 Task: Change the right padding of text to 0.52.
Action: Mouse moved to (818, 279)
Screenshot: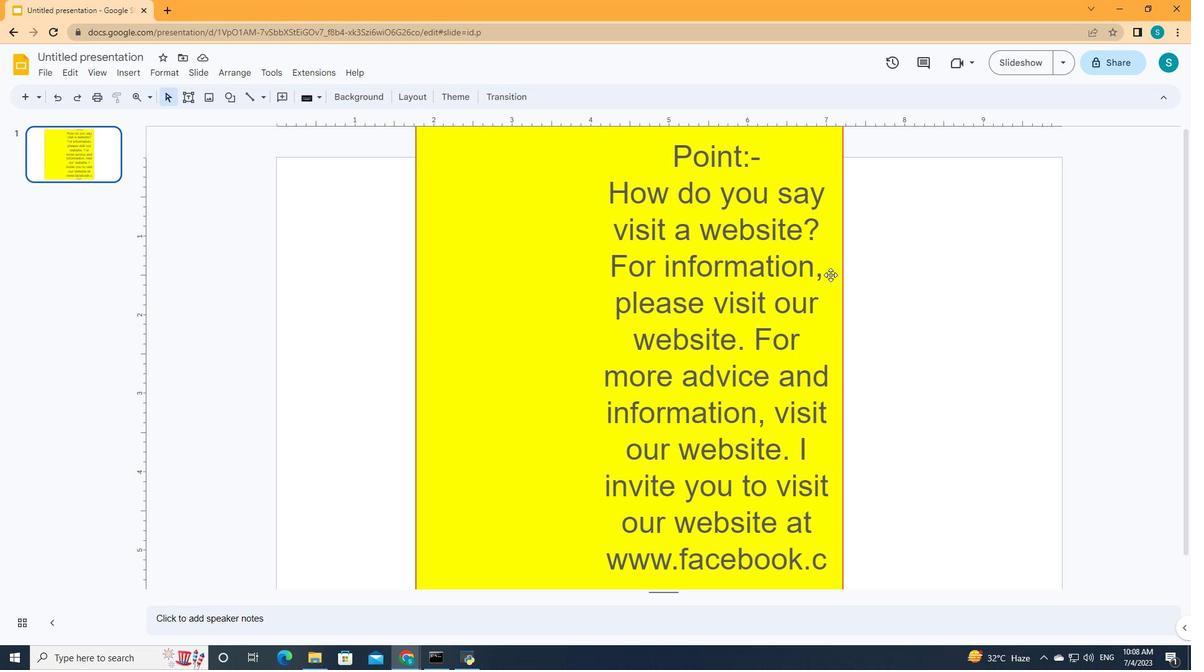 
Action: Mouse pressed left at (818, 279)
Screenshot: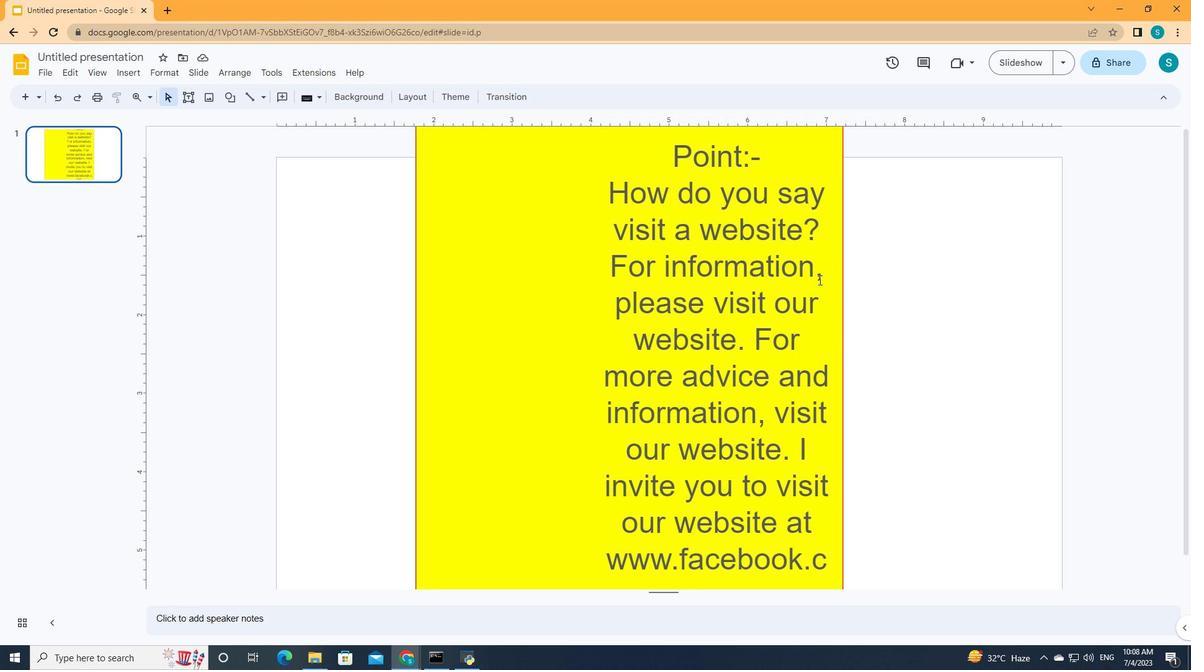 
Action: Mouse moved to (876, 91)
Screenshot: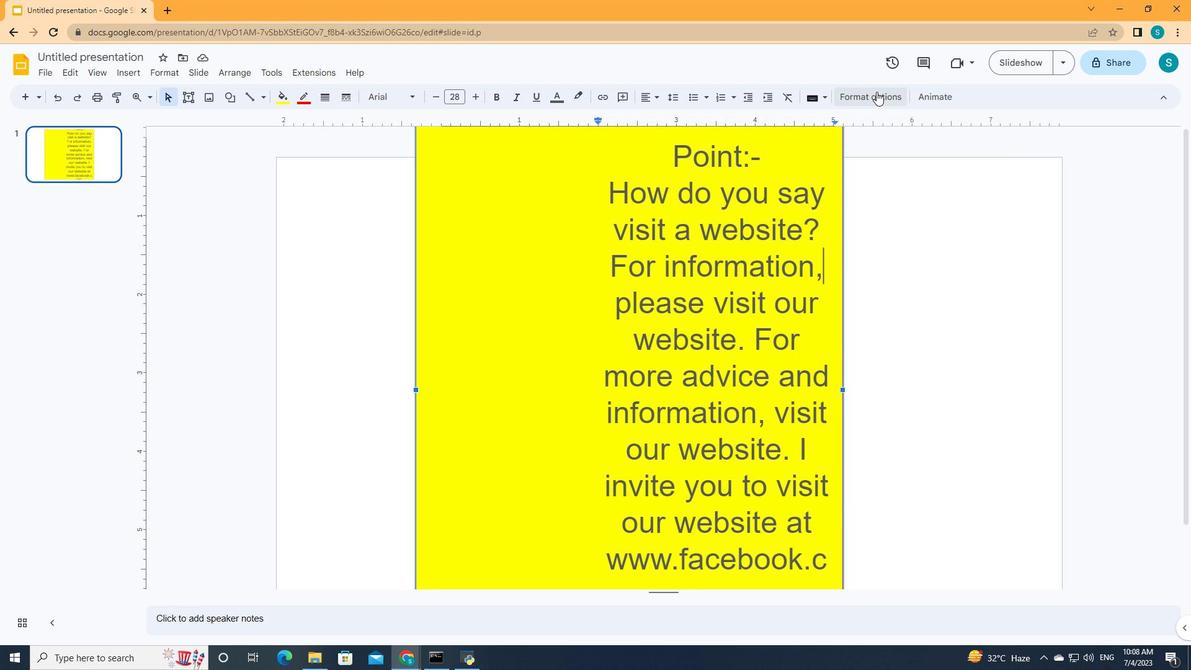 
Action: Mouse pressed left at (876, 91)
Screenshot: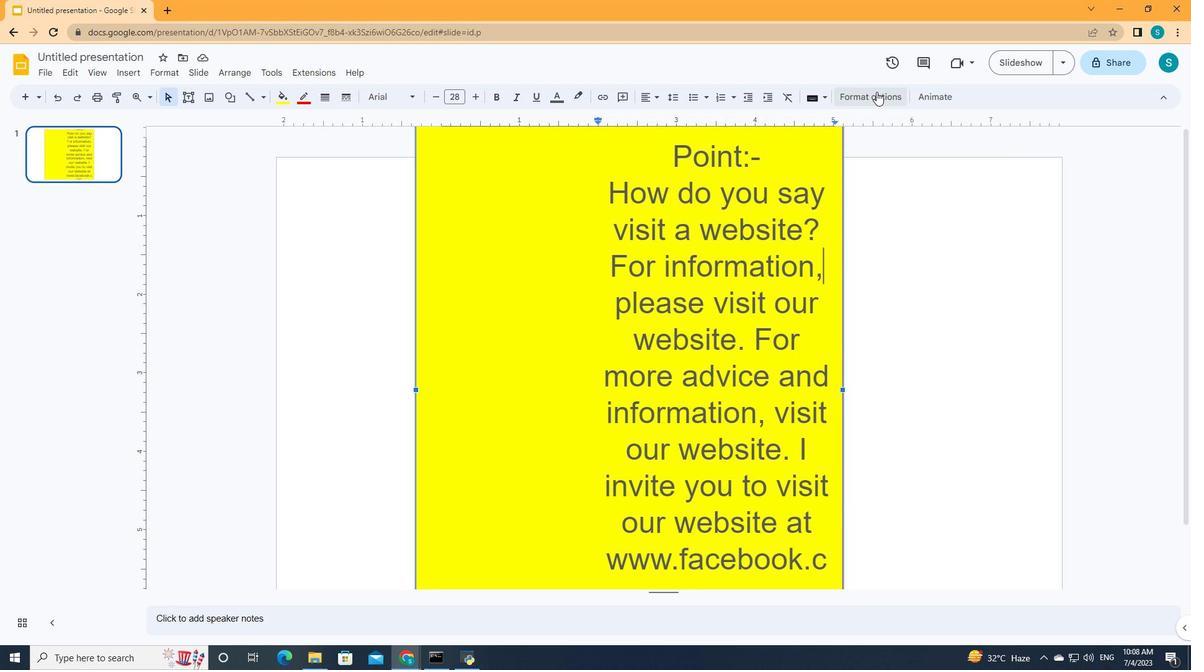 
Action: Mouse moved to (1042, 216)
Screenshot: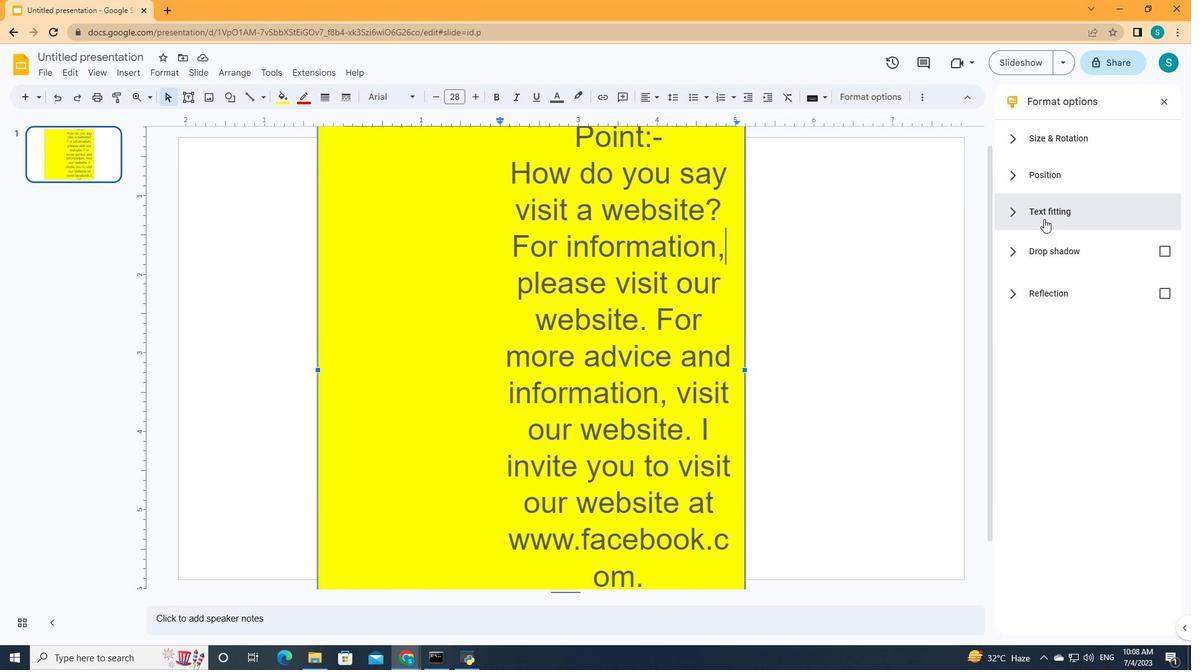 
Action: Mouse pressed left at (1042, 216)
Screenshot: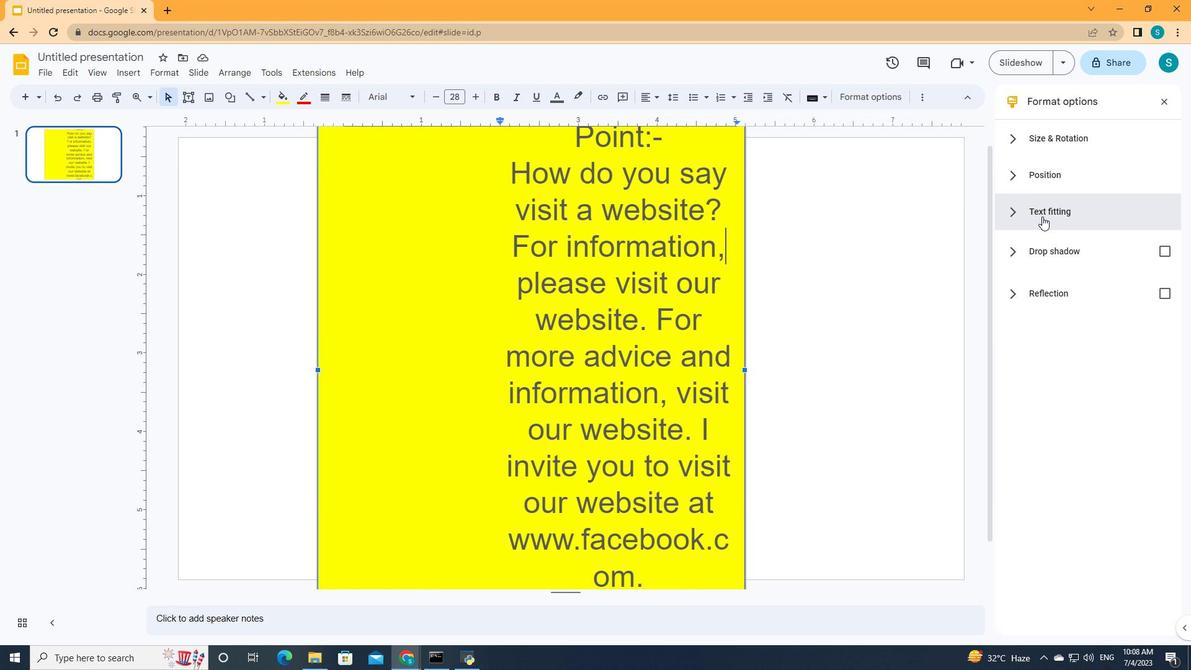 
Action: Mouse moved to (1103, 512)
Screenshot: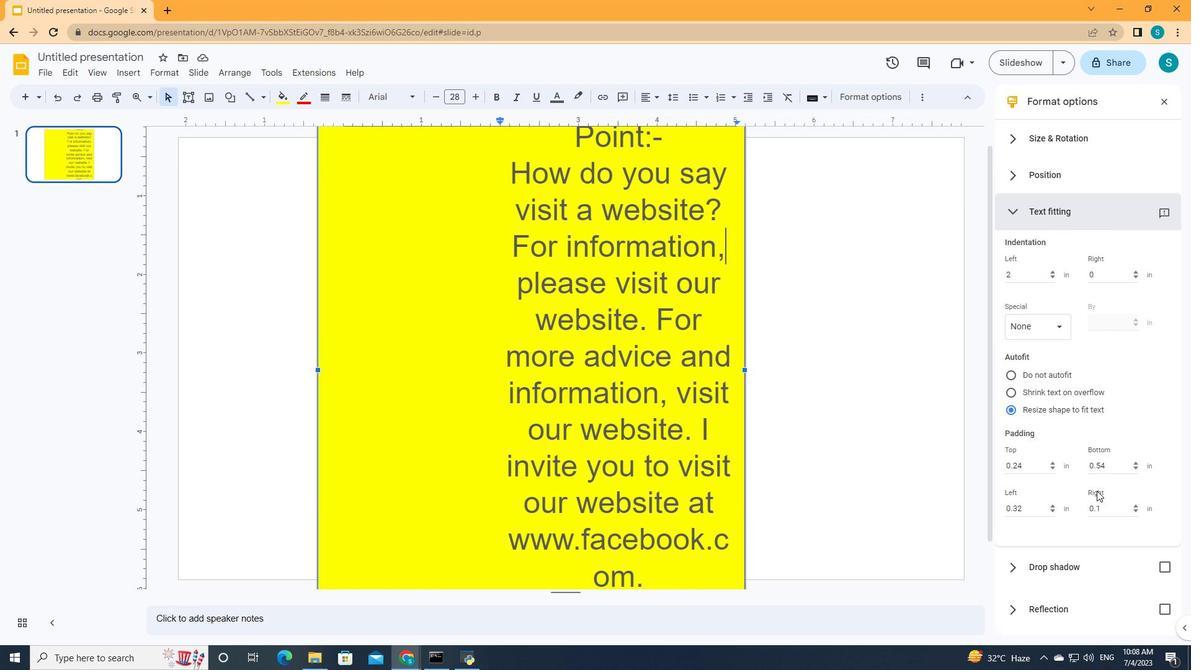 
Action: Mouse pressed left at (1103, 512)
Screenshot: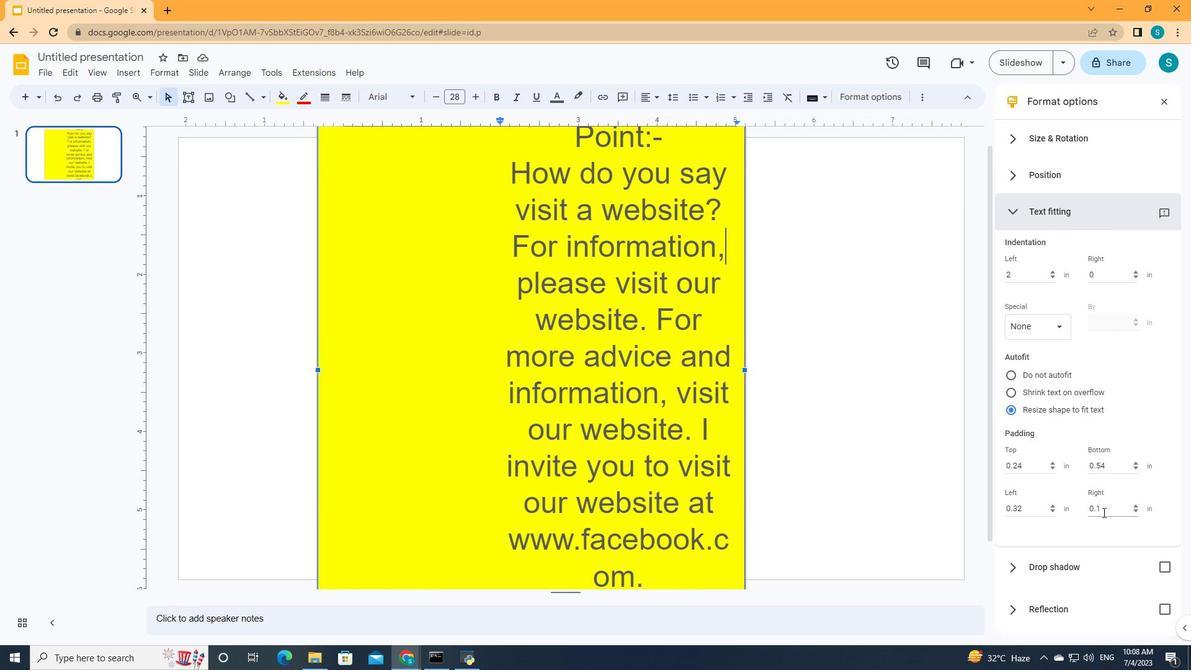 
Action: Mouse moved to (1073, 520)
Screenshot: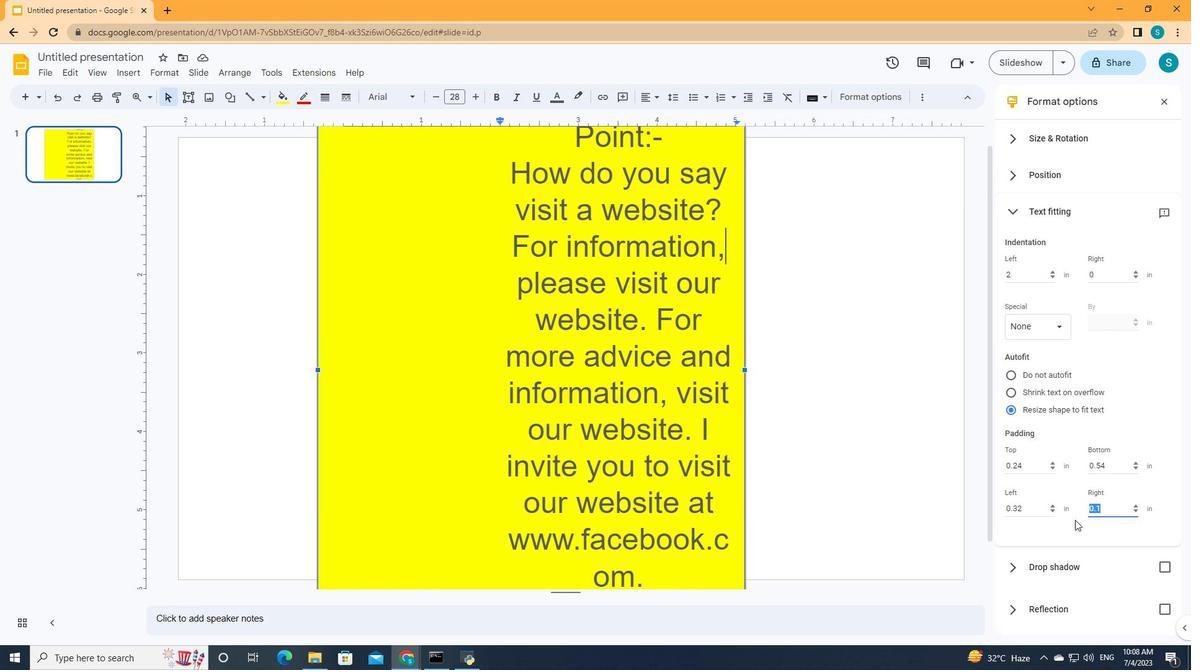 
Action: Key pressed 0.52
Screenshot: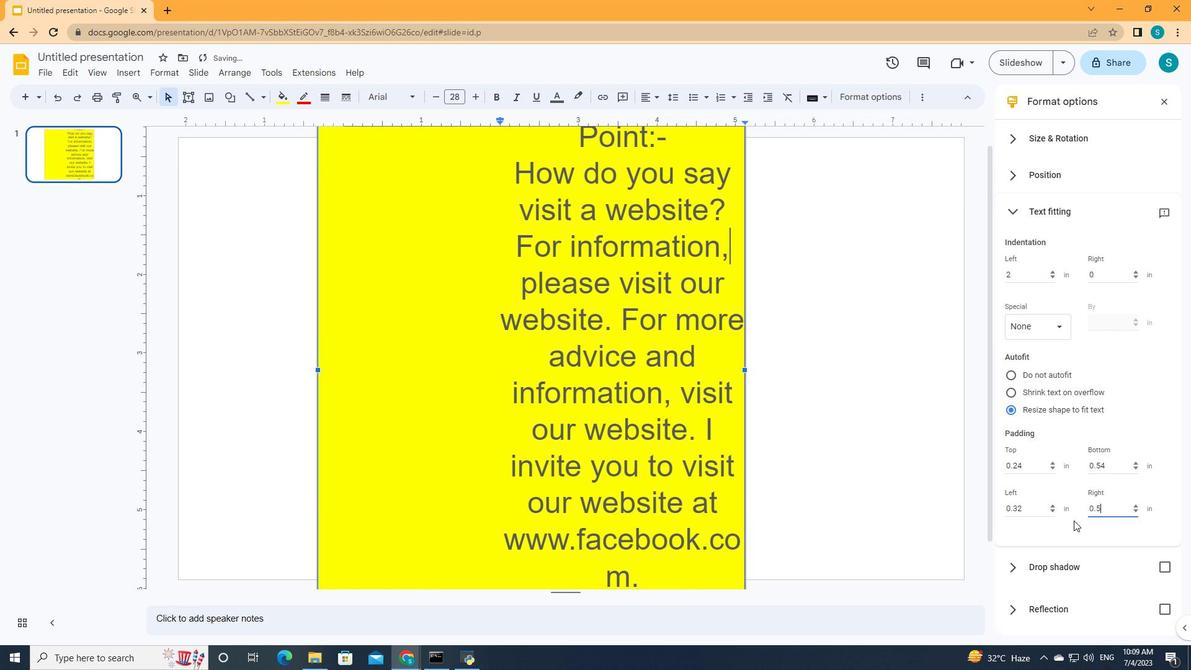 
